 Task: Create a task  Add support for virtual reality (VR) and augmented reality (AR) , assign it to team member softage.9@softage.net in the project UniTech and update the status of the task to  Off Track , set the priority of the task to Medium.
Action: Mouse moved to (51, 316)
Screenshot: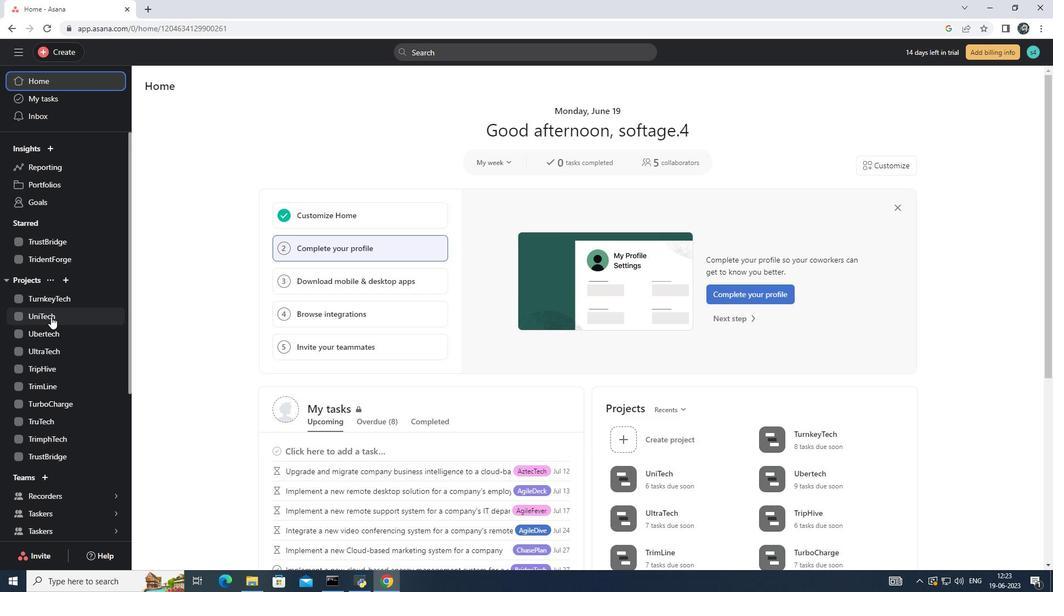 
Action: Mouse pressed left at (51, 316)
Screenshot: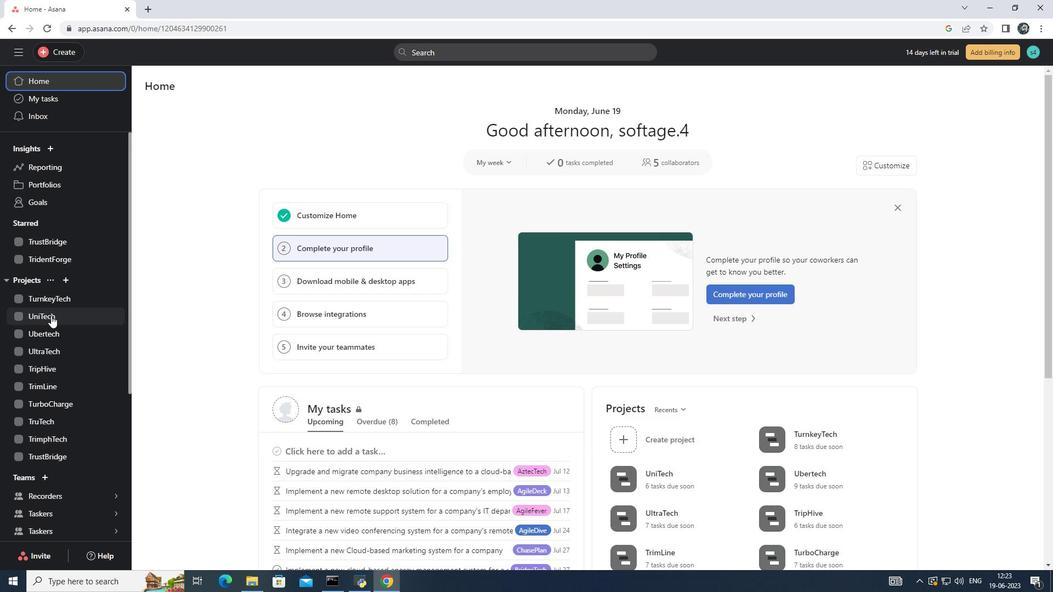 
Action: Mouse moved to (172, 137)
Screenshot: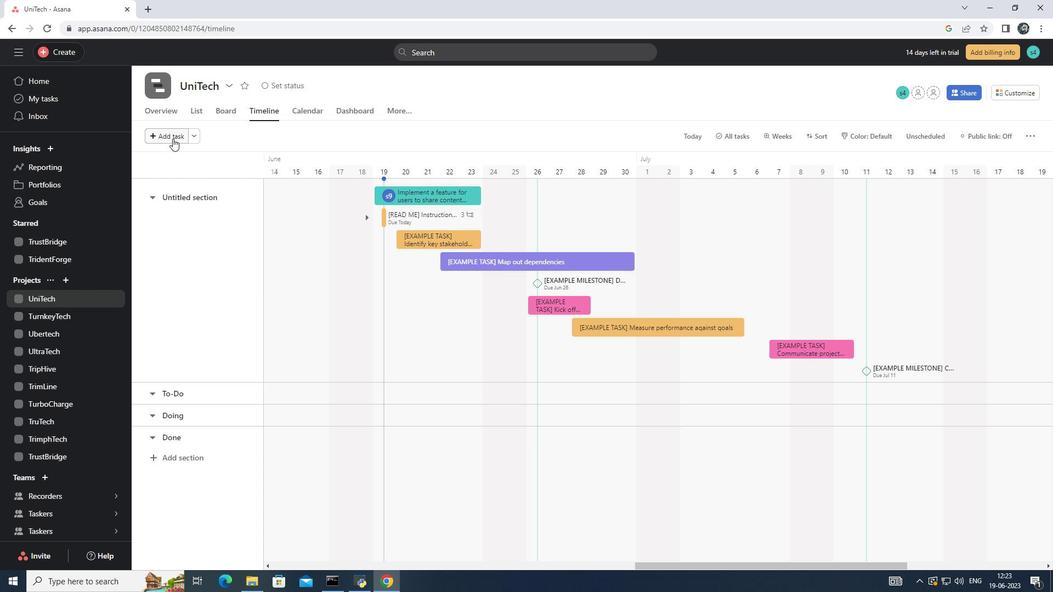 
Action: Mouse pressed left at (172, 137)
Screenshot: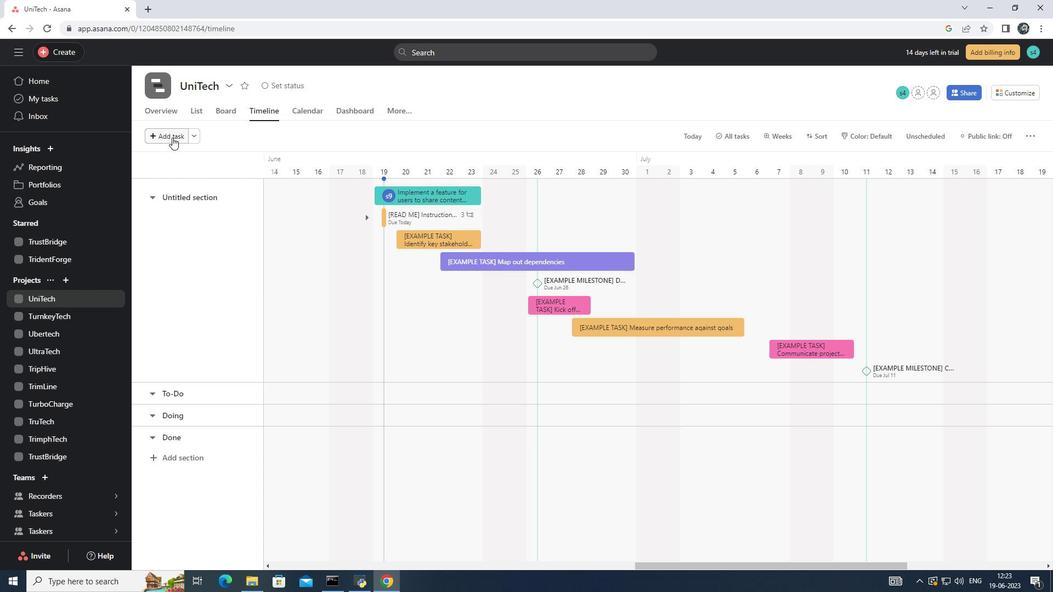 
Action: Mouse moved to (395, 198)
Screenshot: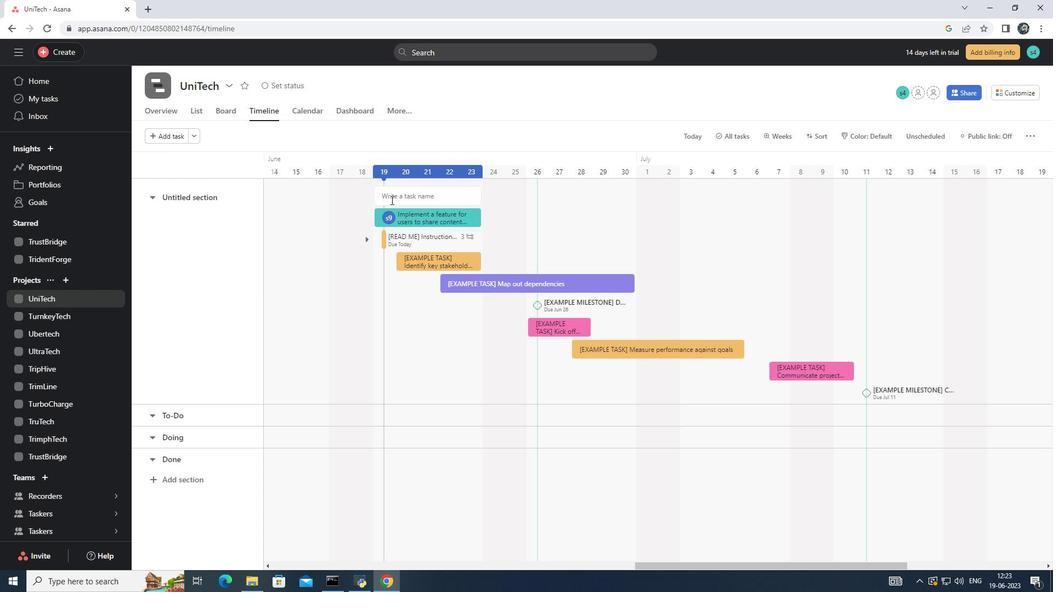 
Action: Mouse pressed left at (395, 198)
Screenshot: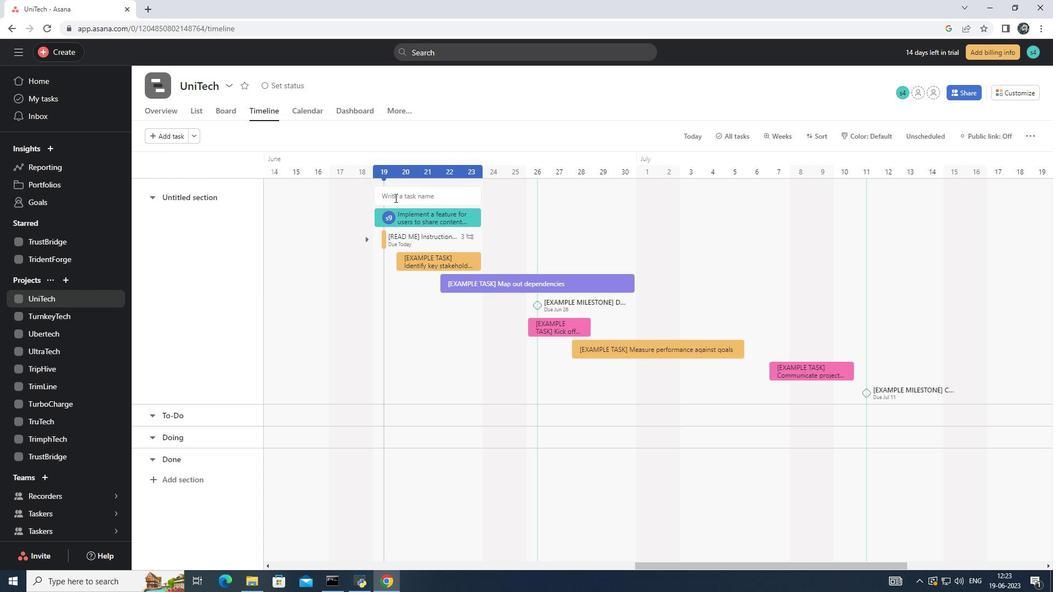 
Action: Mouse moved to (395, 197)
Screenshot: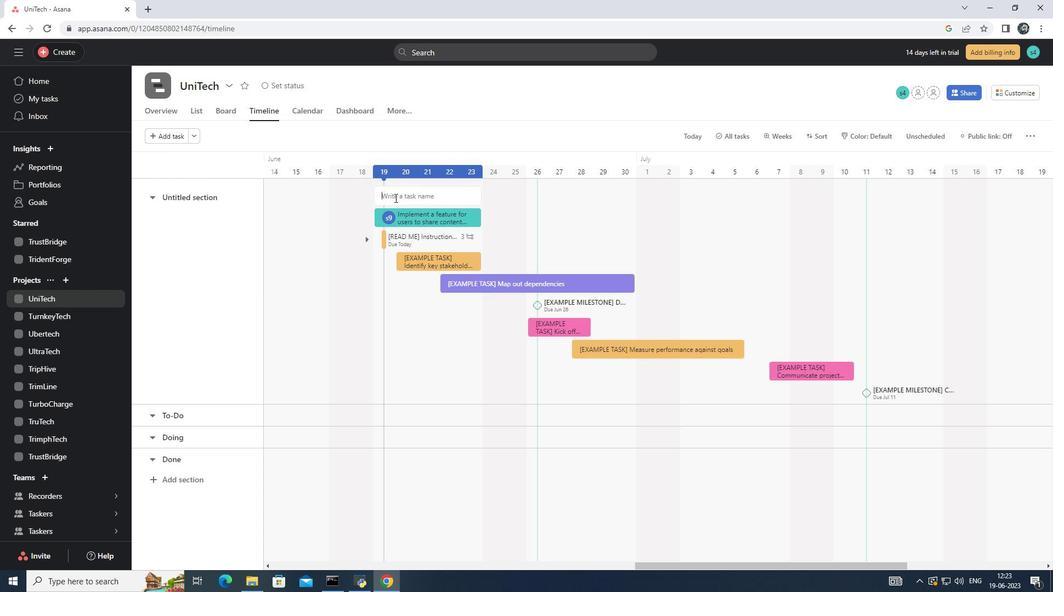 
Action: Key pressed <Key.shift>Add<Key.space>support<Key.space>for<Key.space>virtual<Key.space>reality<Key.space><Key.shift>(VR)<Key.space>and<Key.space>augmented<Key.space>reality<Key.space><Key.shift>(AR)<Key.enter>
Screenshot: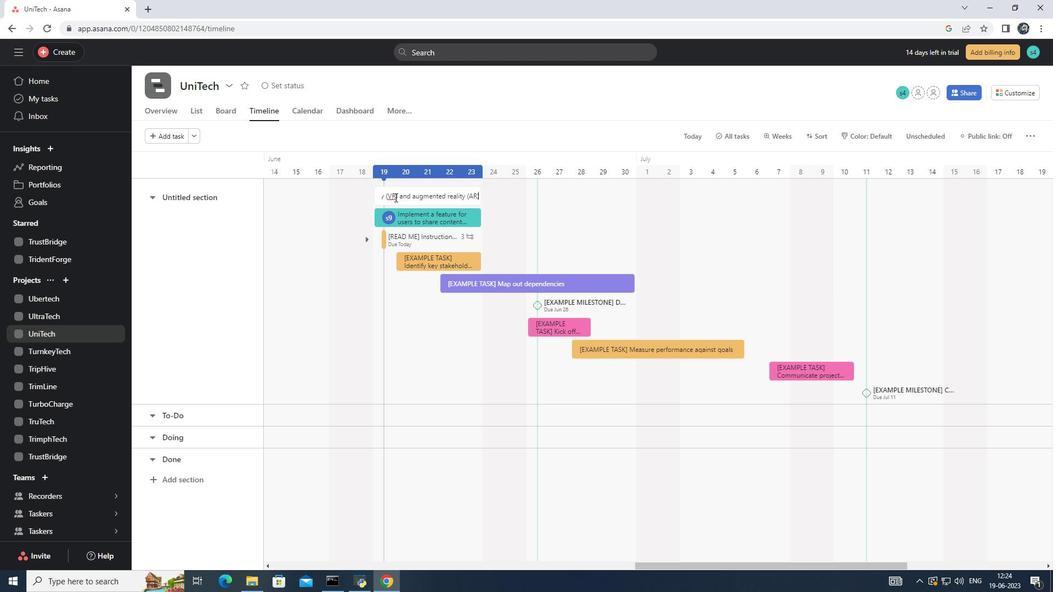 
Action: Mouse moved to (425, 195)
Screenshot: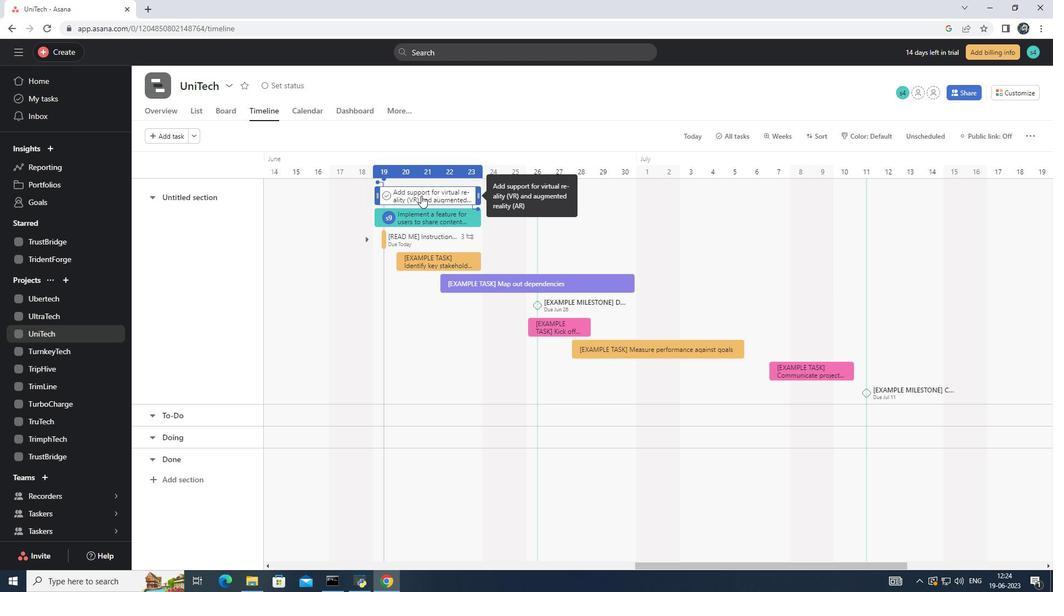 
Action: Mouse pressed left at (425, 195)
Screenshot: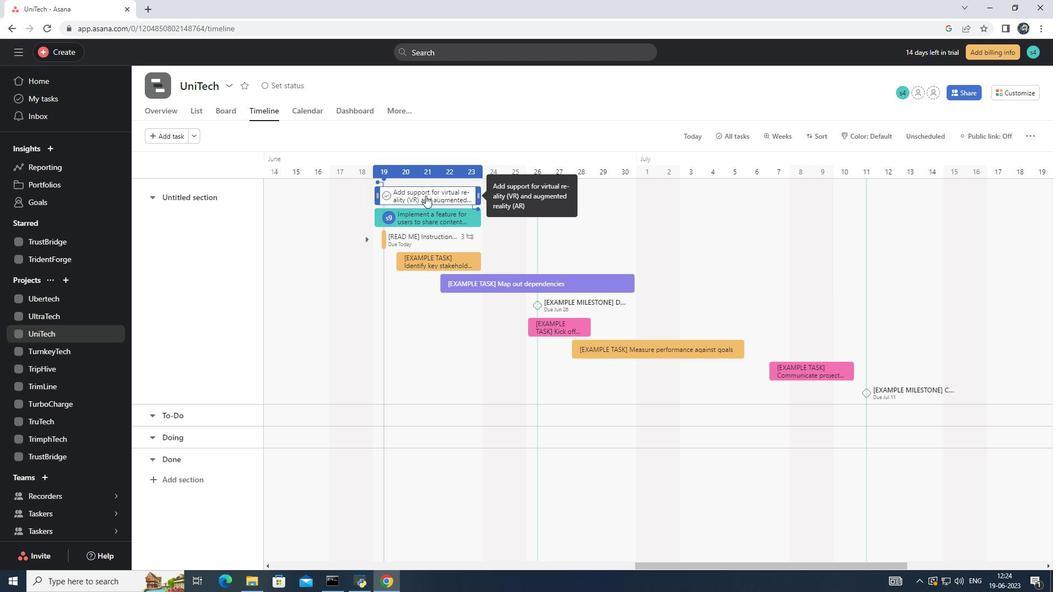 
Action: Mouse moved to (766, 213)
Screenshot: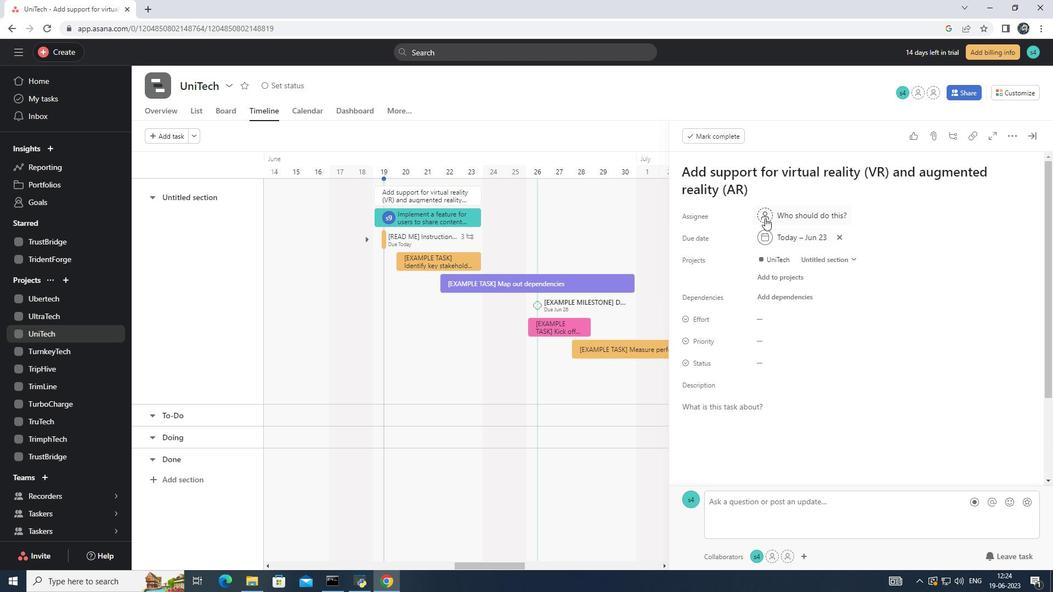 
Action: Mouse pressed left at (766, 213)
Screenshot: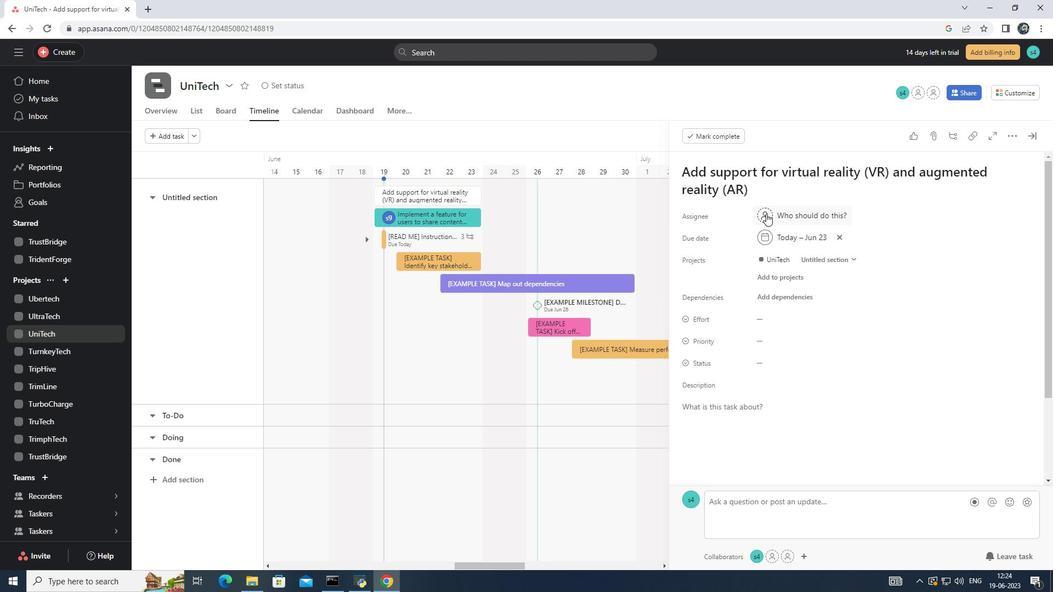 
Action: Mouse moved to (800, 213)
Screenshot: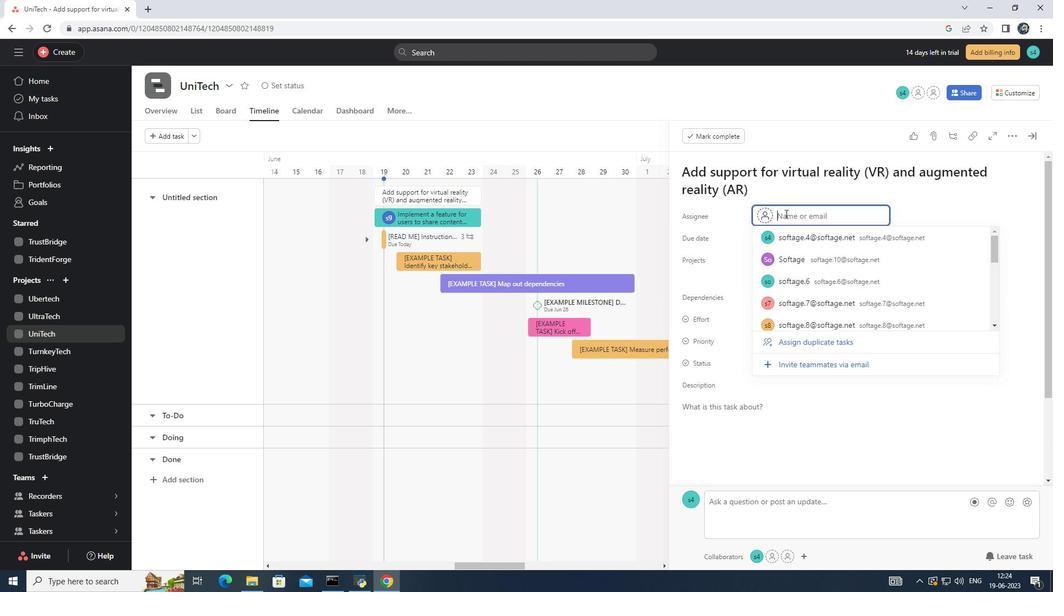 
Action: Key pressed softage.9<Key.shift>@softage.net<Key.enter>
Screenshot: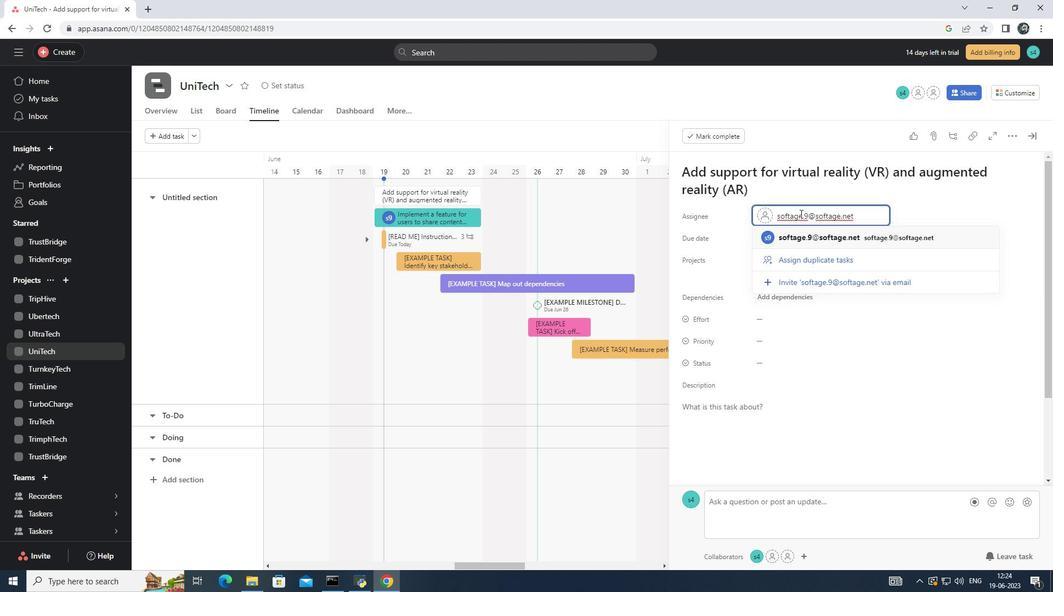 
Action: Mouse moved to (788, 363)
Screenshot: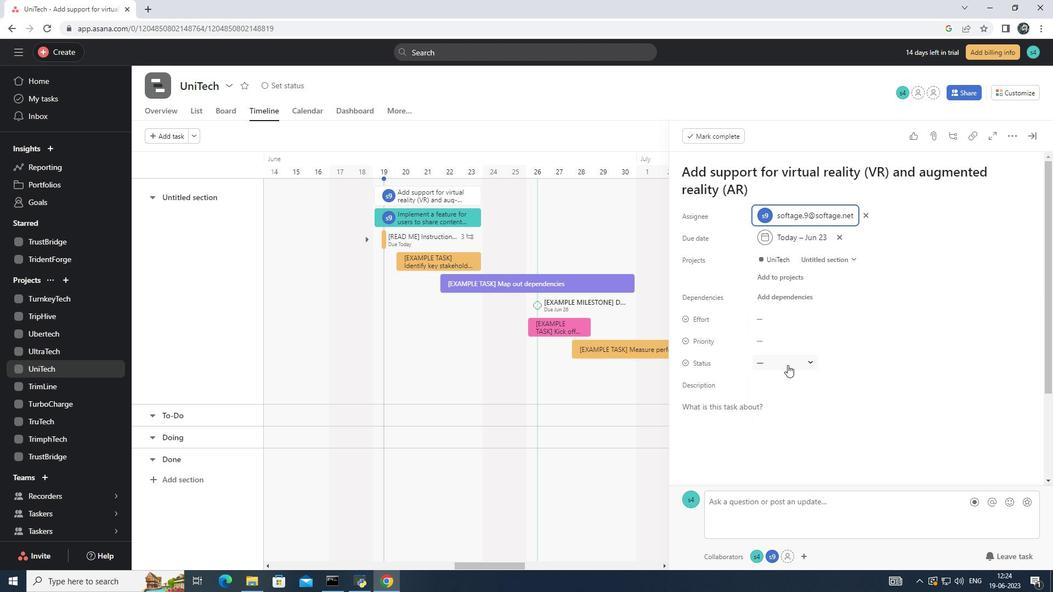 
Action: Mouse pressed left at (788, 363)
Screenshot: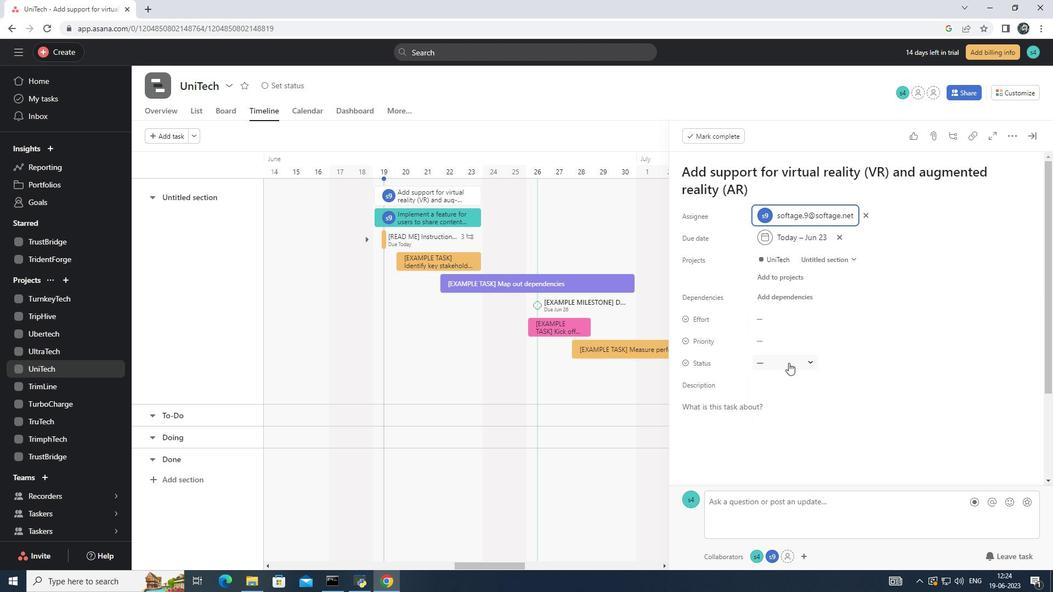 
Action: Mouse moved to (808, 440)
Screenshot: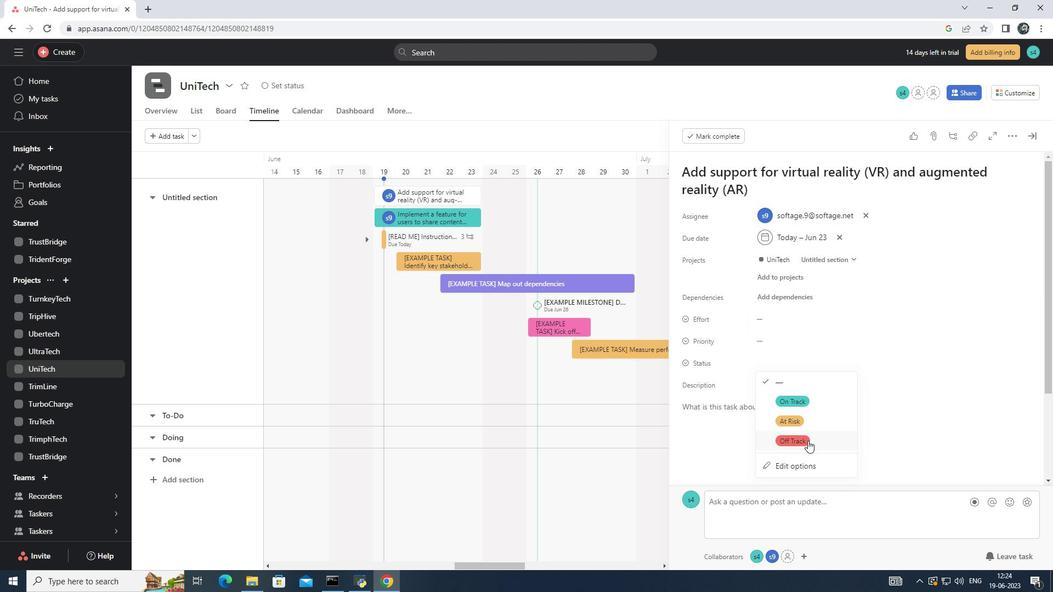 
Action: Mouse pressed left at (808, 440)
Screenshot: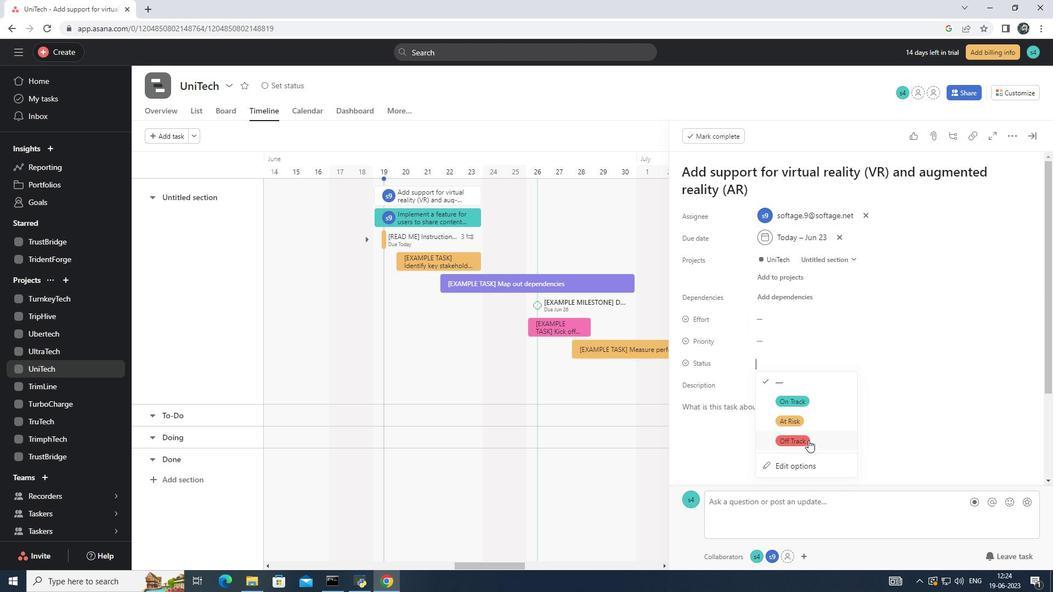 
Action: Mouse moved to (794, 337)
Screenshot: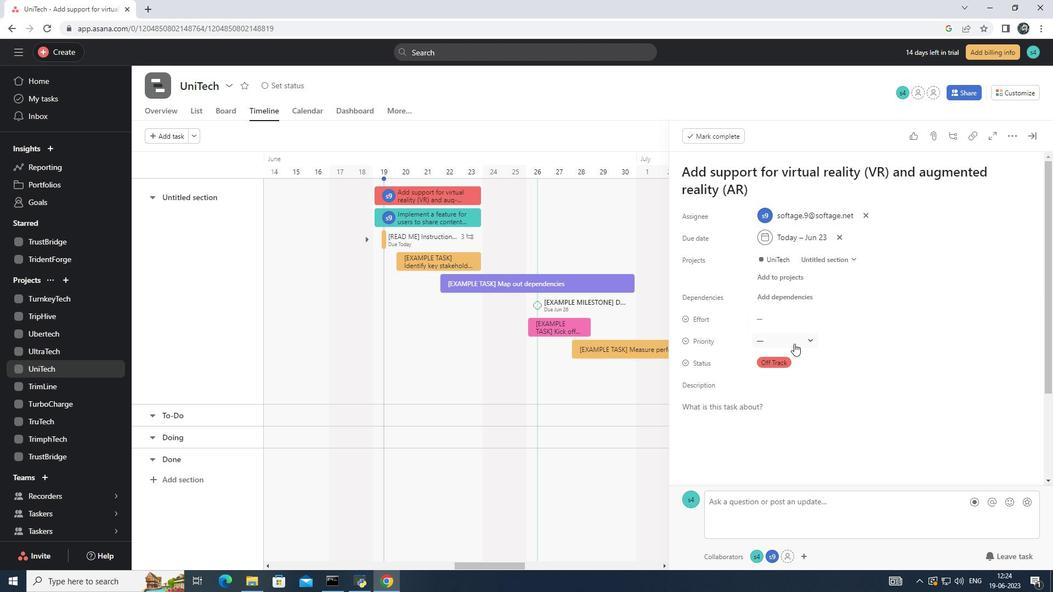 
Action: Mouse pressed left at (794, 337)
Screenshot: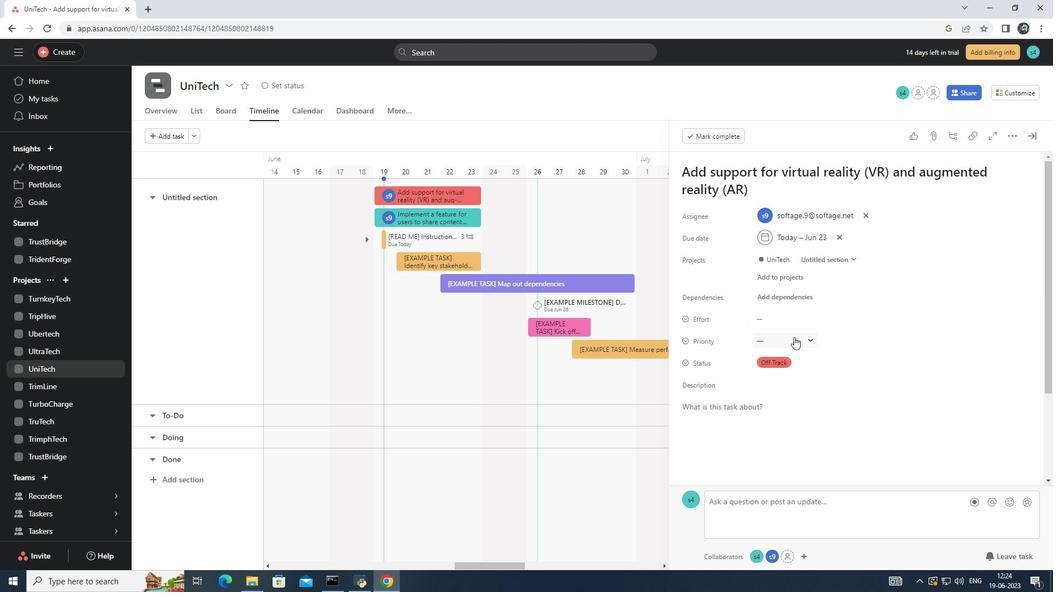 
Action: Mouse moved to (814, 398)
Screenshot: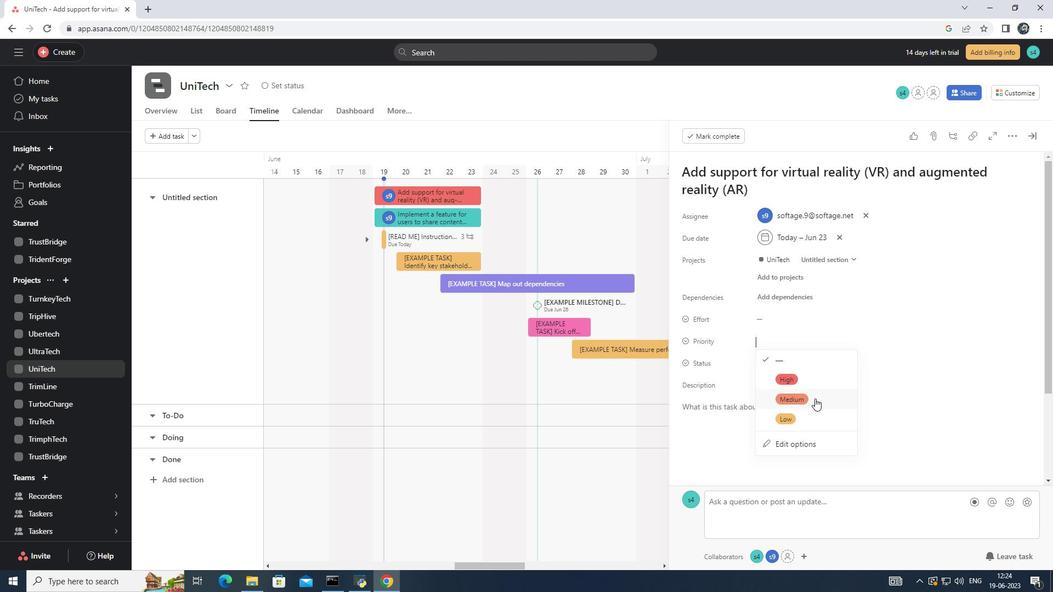 
Action: Mouse pressed left at (814, 398)
Screenshot: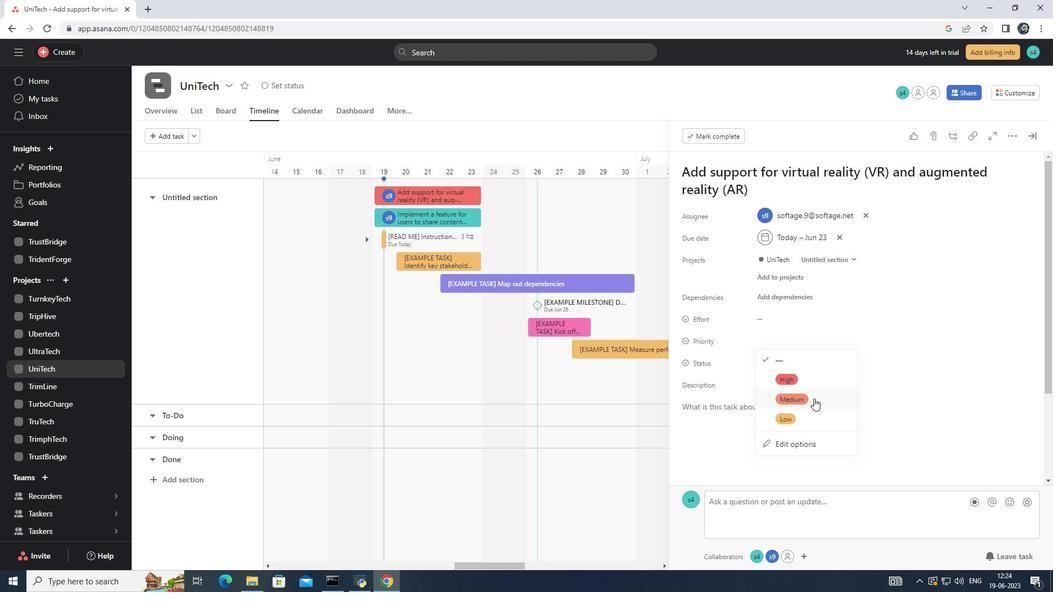 
Action: Mouse moved to (813, 398)
Screenshot: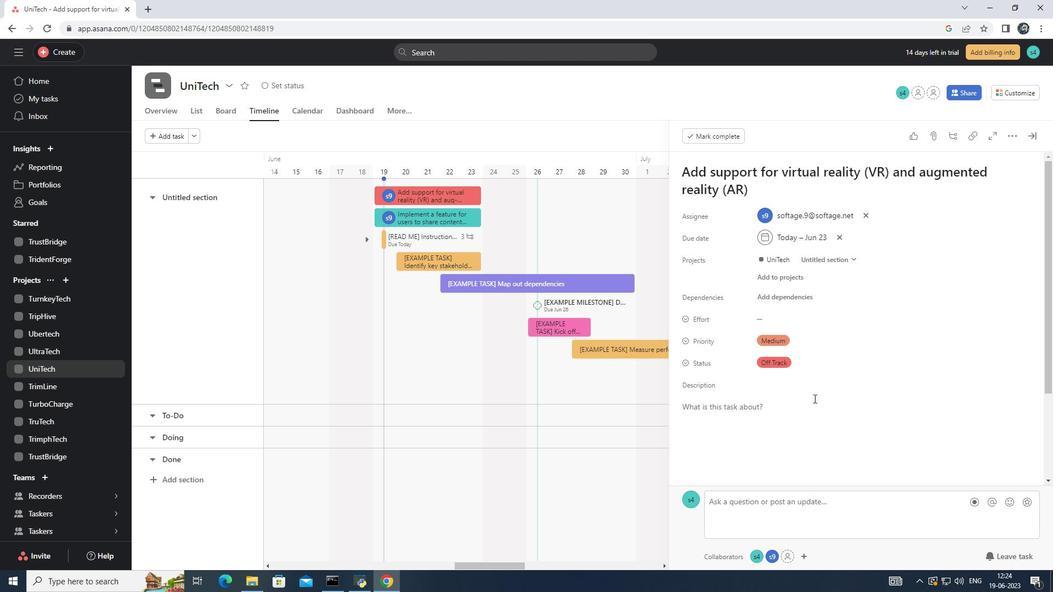 
